 Task: Add a condition where "Hours since requester update Less than Forty" in new tickets in your groups.
Action: Mouse moved to (104, 378)
Screenshot: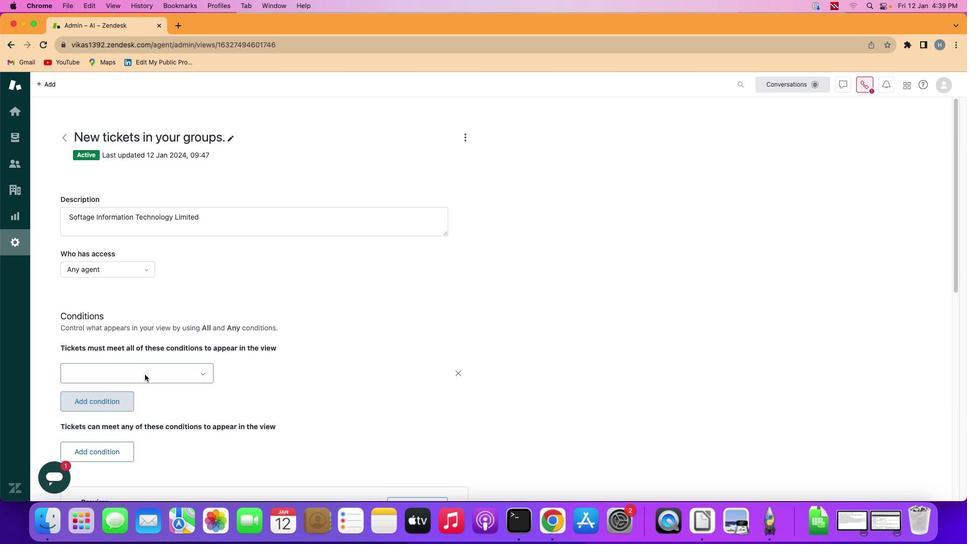
Action: Mouse pressed left at (104, 378)
Screenshot: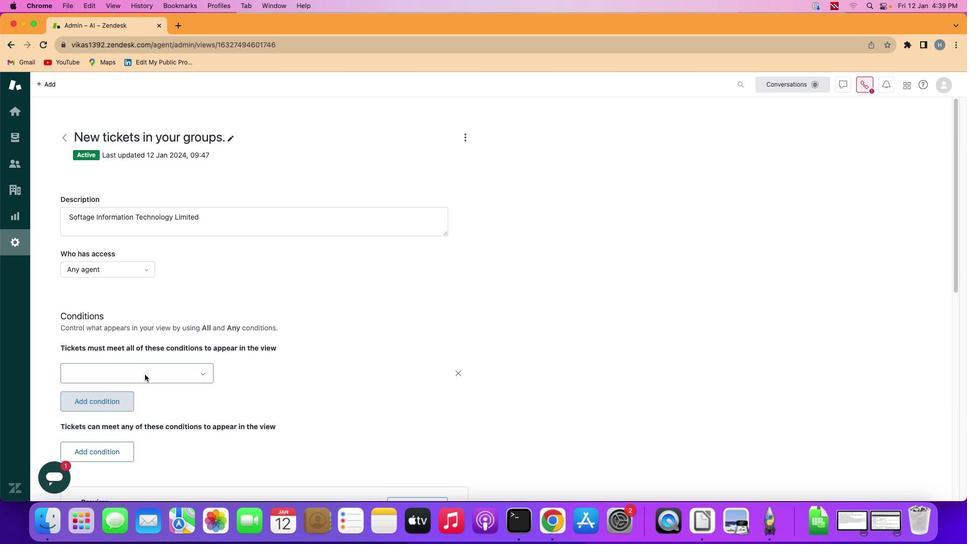 
Action: Mouse moved to (148, 378)
Screenshot: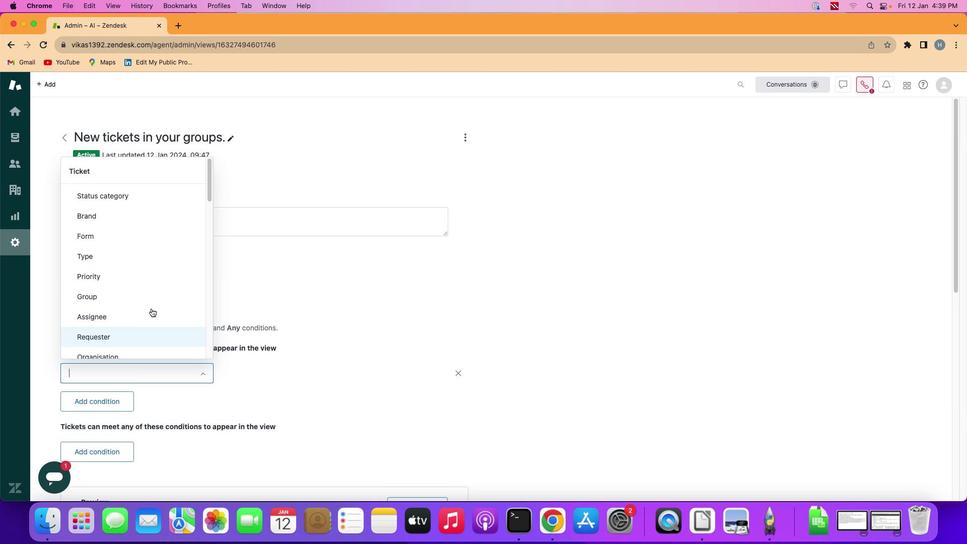 
Action: Mouse pressed left at (148, 378)
Screenshot: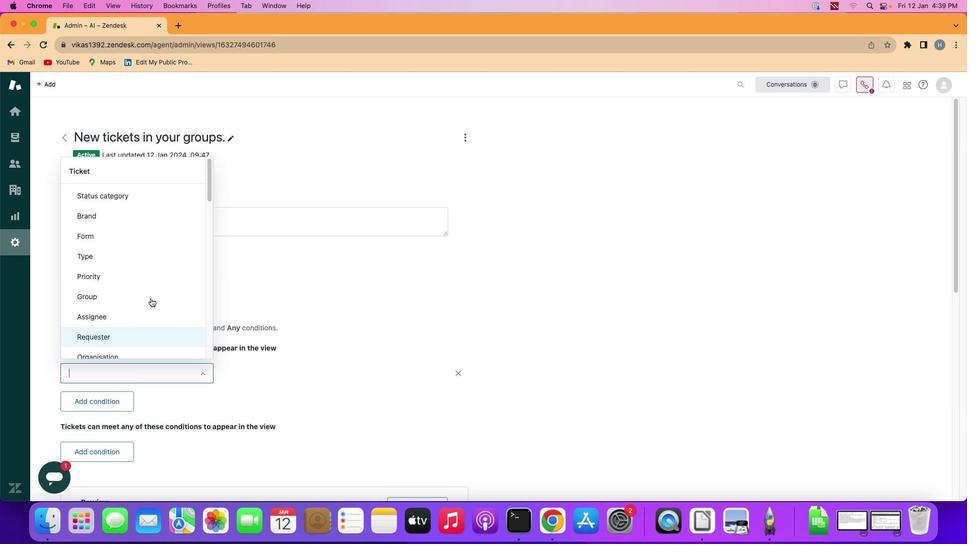 
Action: Mouse moved to (153, 271)
Screenshot: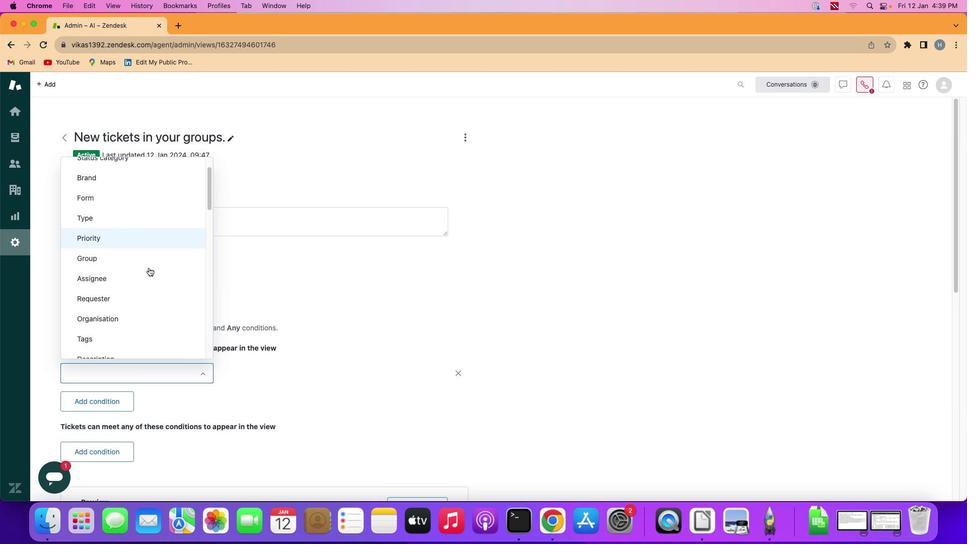 
Action: Mouse scrolled (153, 271) with delta (4, 3)
Screenshot: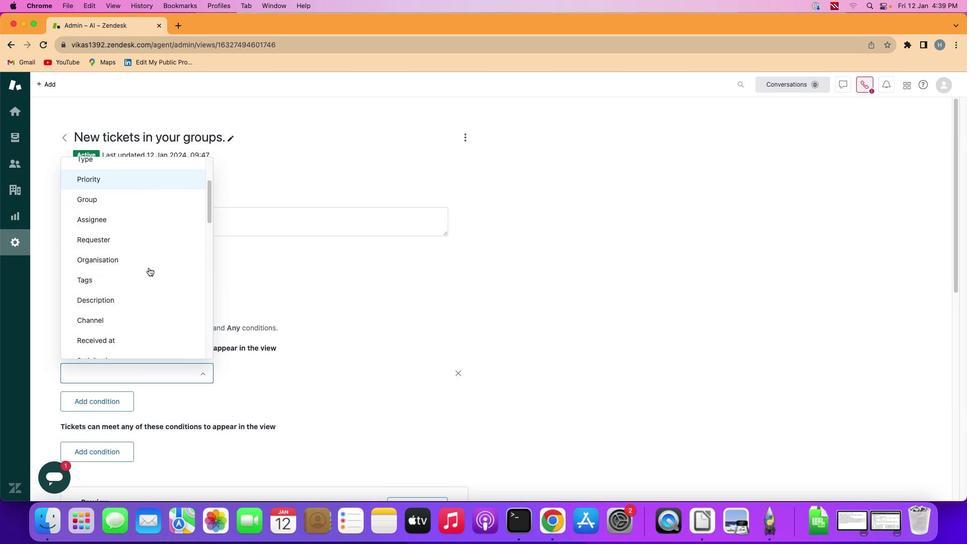 
Action: Mouse scrolled (153, 271) with delta (4, 3)
Screenshot: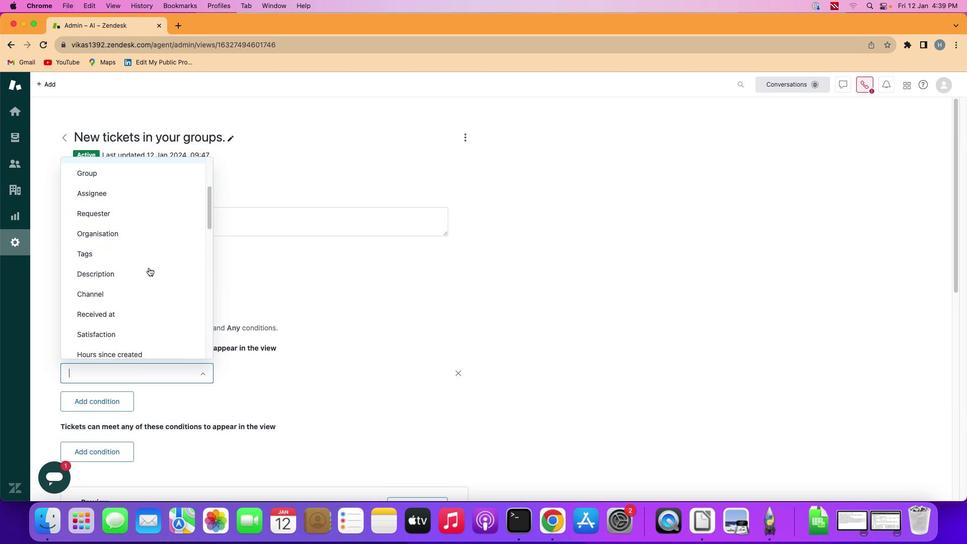 
Action: Mouse scrolled (153, 271) with delta (4, 3)
Screenshot: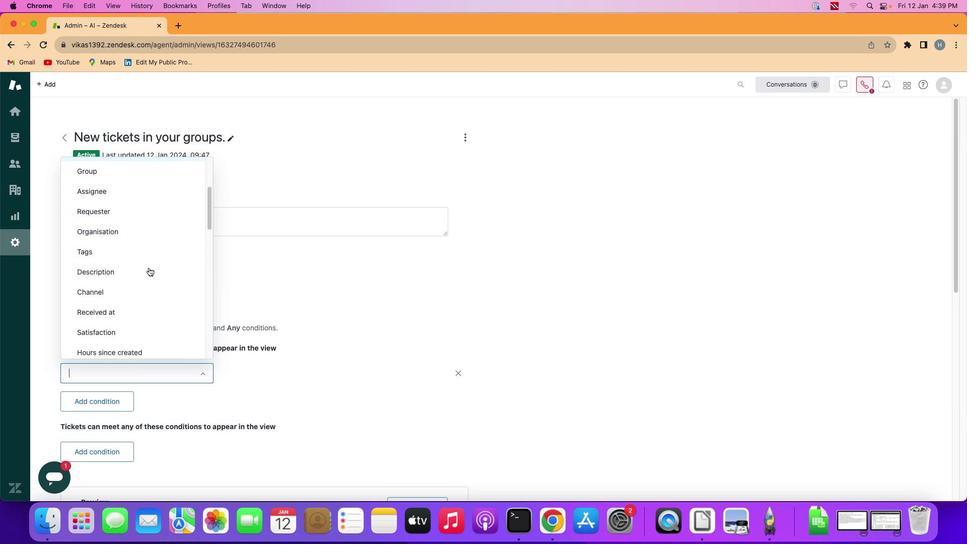 
Action: Mouse scrolled (153, 271) with delta (4, 3)
Screenshot: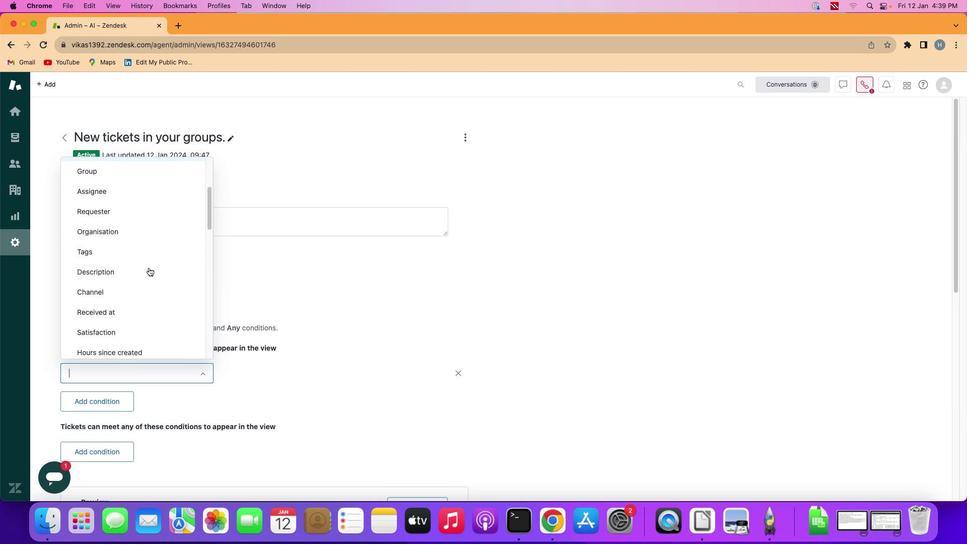 
Action: Mouse scrolled (153, 271) with delta (4, 3)
Screenshot: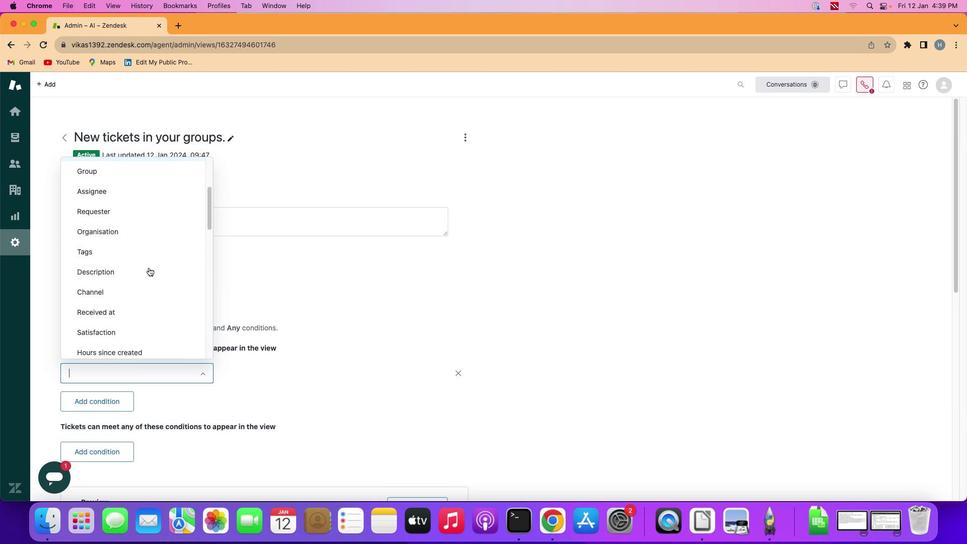 
Action: Mouse moved to (153, 272)
Screenshot: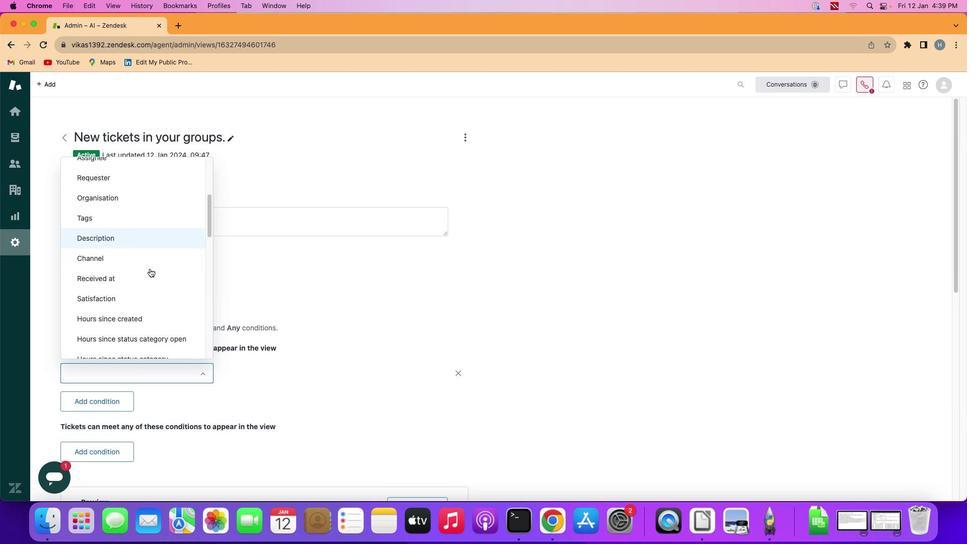 
Action: Mouse scrolled (153, 272) with delta (4, 3)
Screenshot: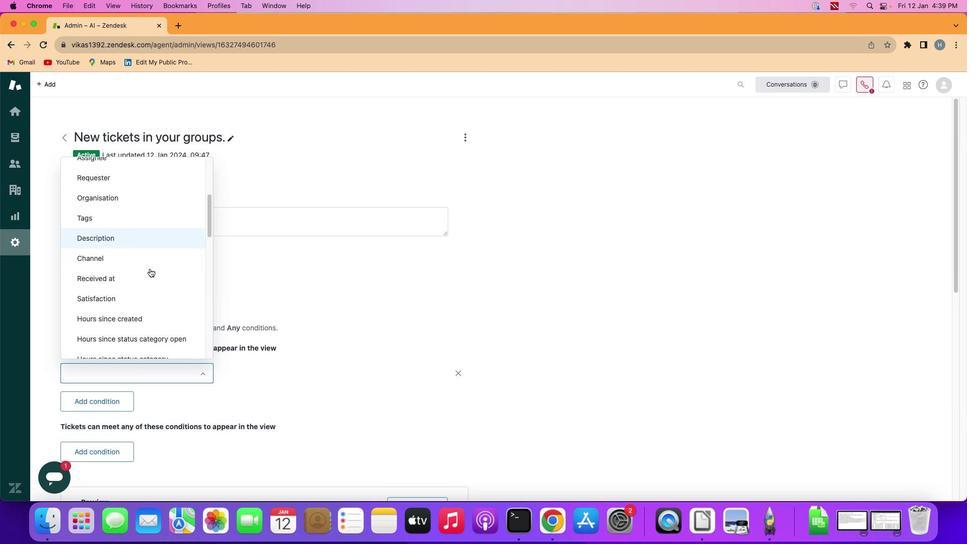 
Action: Mouse moved to (153, 272)
Screenshot: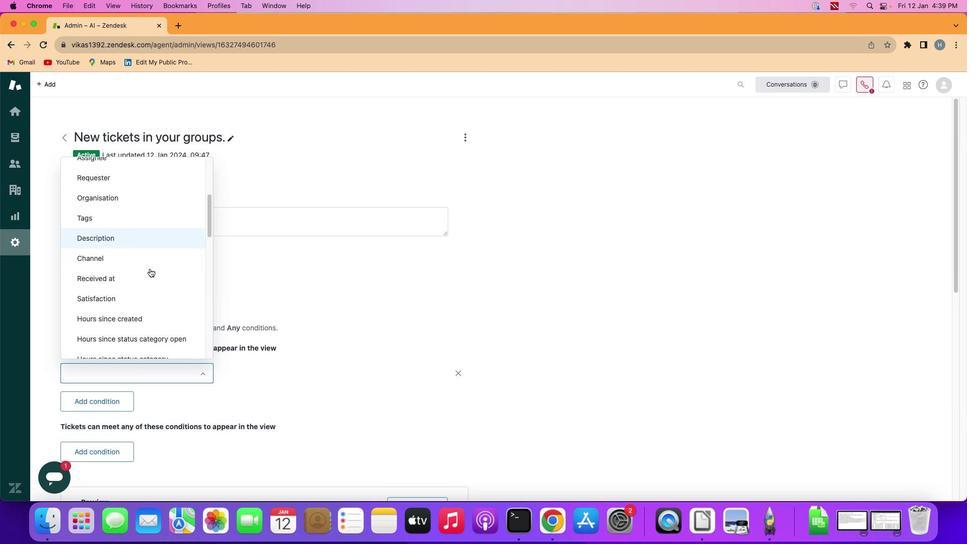 
Action: Mouse scrolled (153, 272) with delta (4, 3)
Screenshot: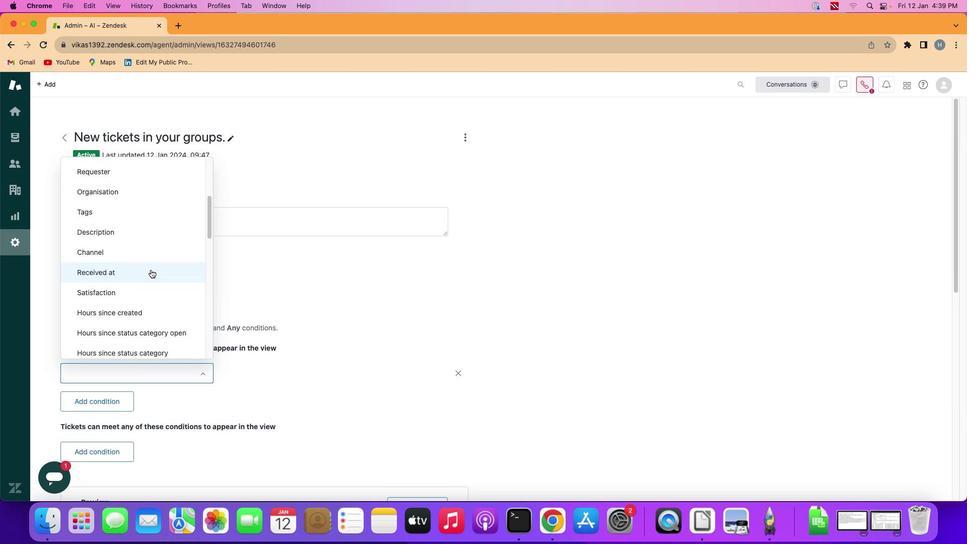 
Action: Mouse moved to (153, 272)
Screenshot: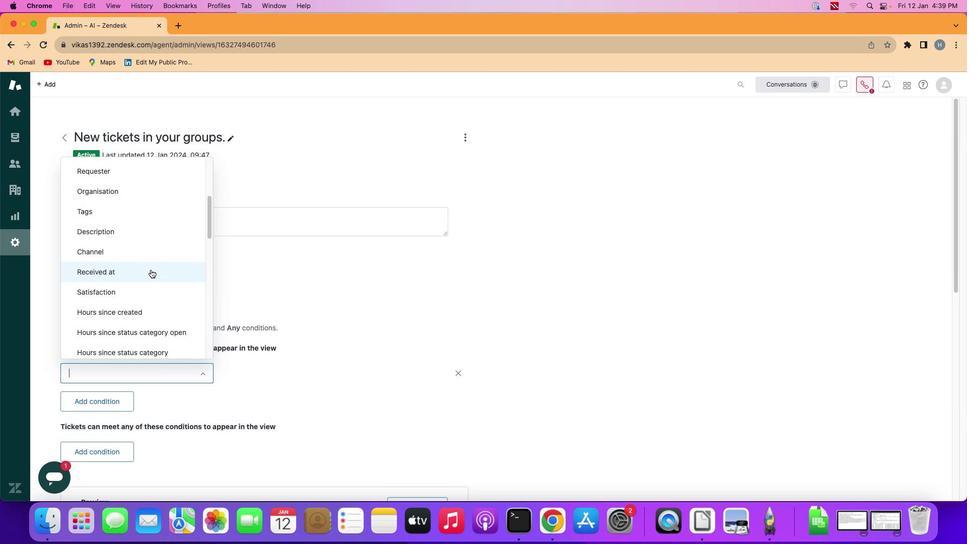 
Action: Mouse scrolled (153, 272) with delta (4, 3)
Screenshot: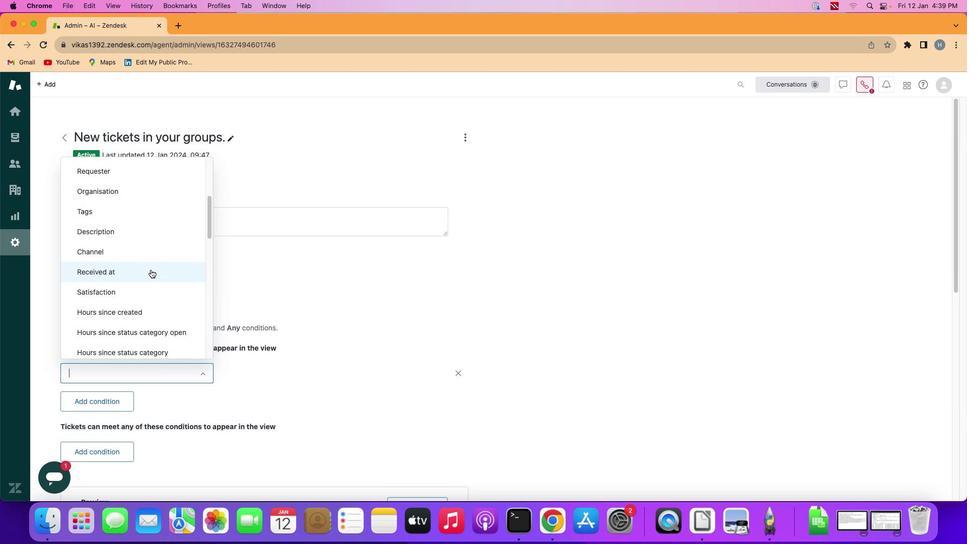 
Action: Mouse scrolled (153, 272) with delta (4, 3)
Screenshot: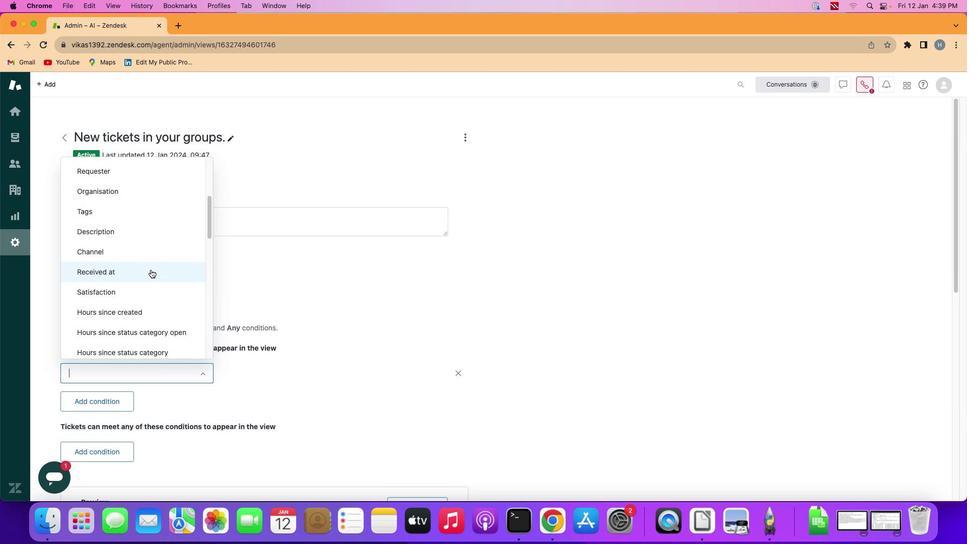 
Action: Mouse moved to (155, 274)
Screenshot: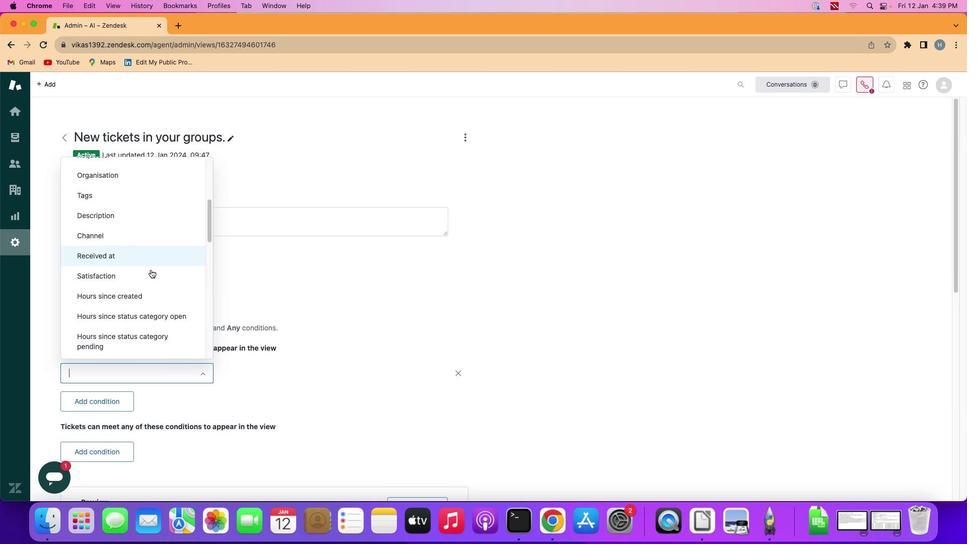 
Action: Mouse scrolled (155, 274) with delta (4, 3)
Screenshot: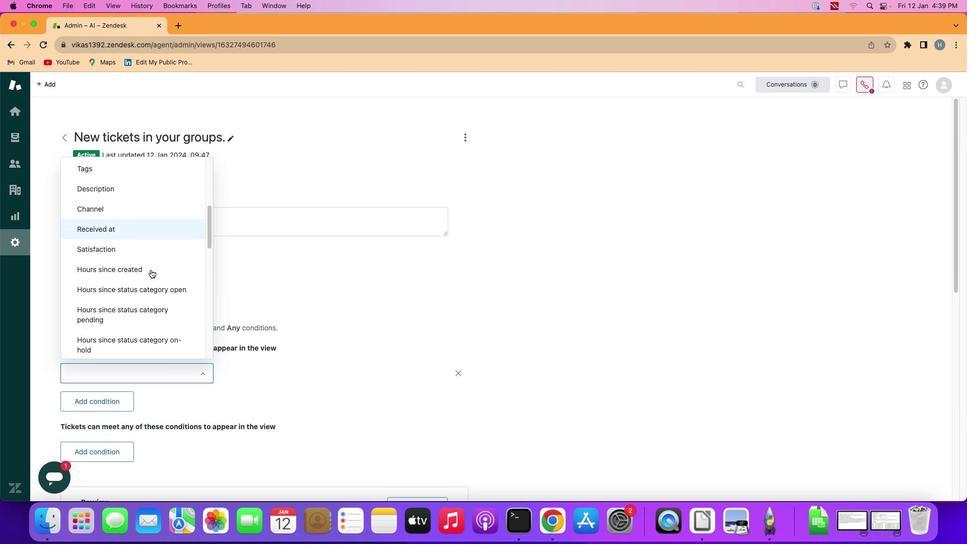 
Action: Mouse scrolled (155, 274) with delta (4, 3)
Screenshot: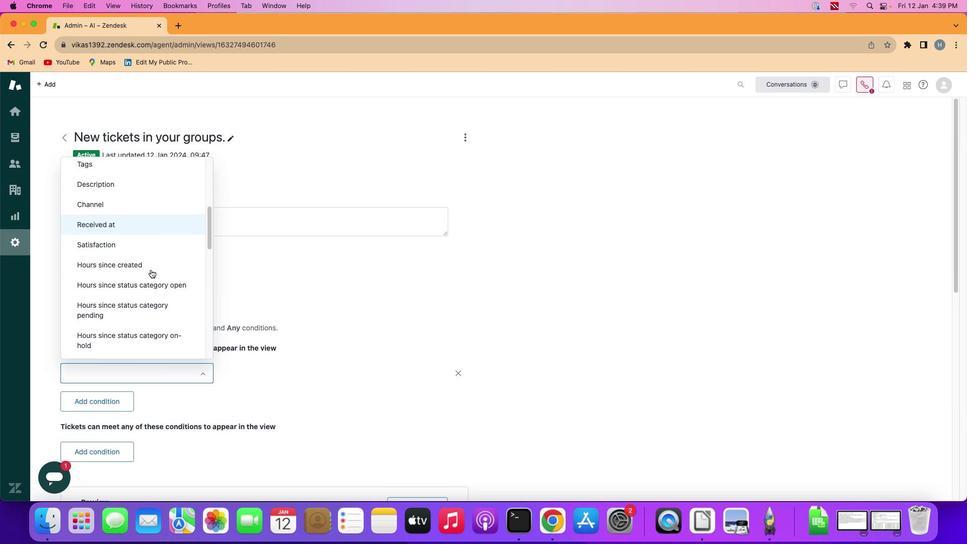 
Action: Mouse scrolled (155, 274) with delta (4, 3)
Screenshot: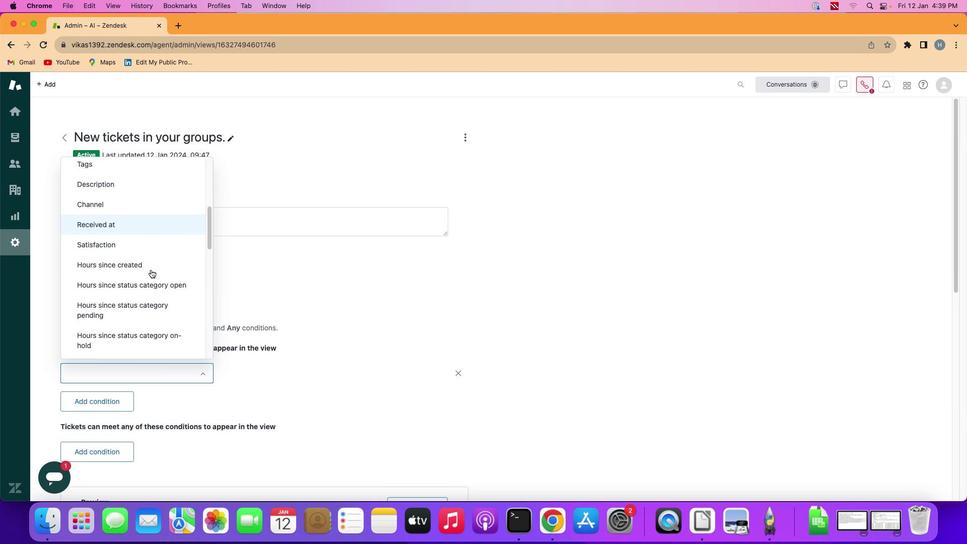 
Action: Mouse scrolled (155, 274) with delta (4, 3)
Screenshot: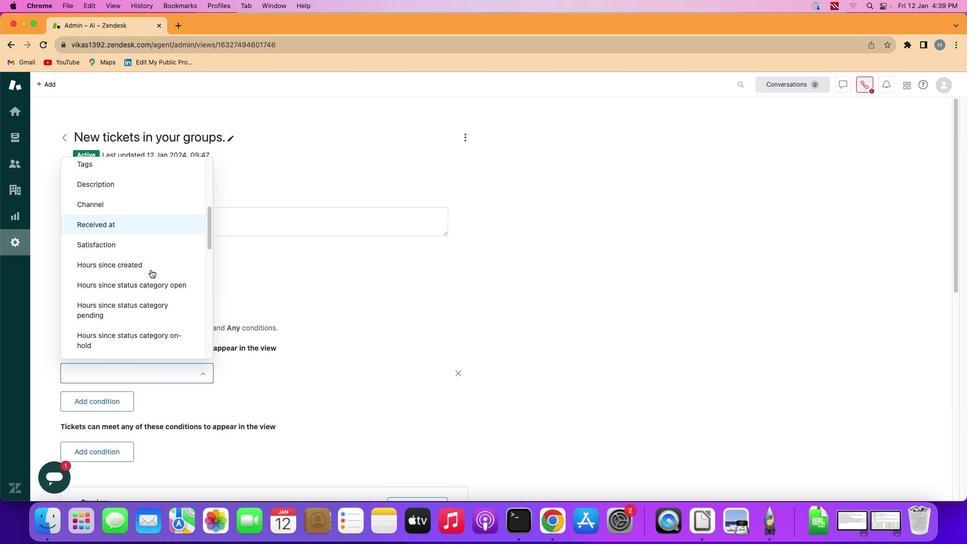 
Action: Mouse scrolled (155, 274) with delta (4, 3)
Screenshot: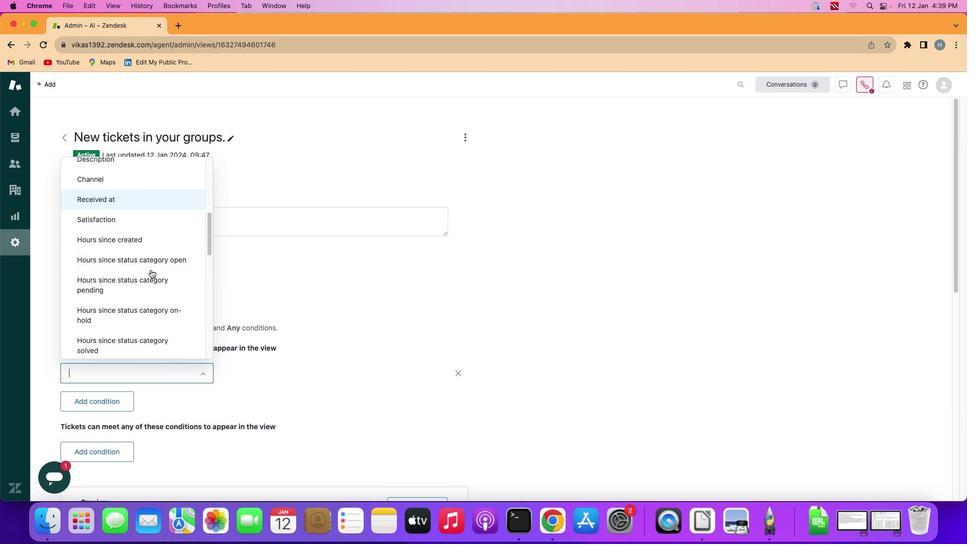 
Action: Mouse scrolled (155, 274) with delta (4, 3)
Screenshot: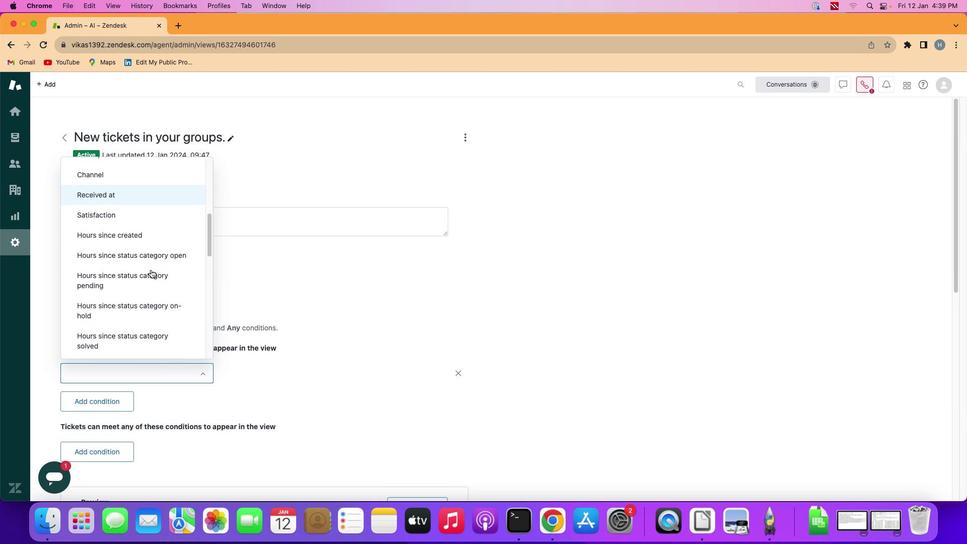 
Action: Mouse scrolled (155, 274) with delta (4, 3)
Screenshot: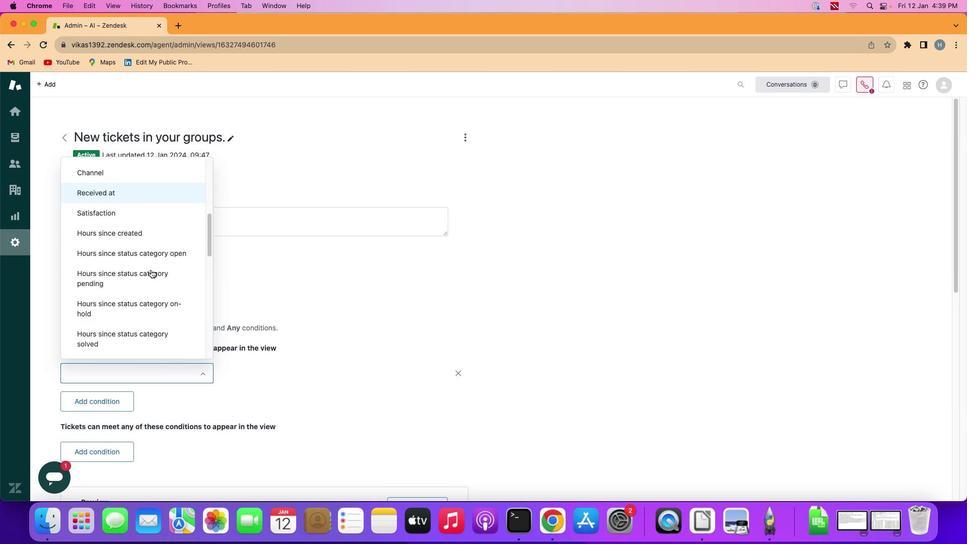 
Action: Mouse scrolled (155, 274) with delta (4, 3)
Screenshot: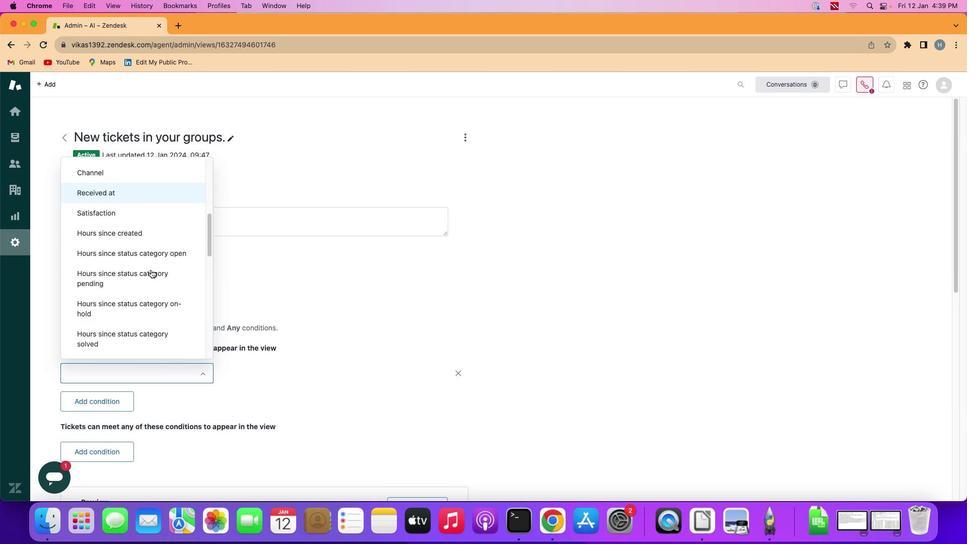 
Action: Mouse scrolled (155, 274) with delta (4, 3)
Screenshot: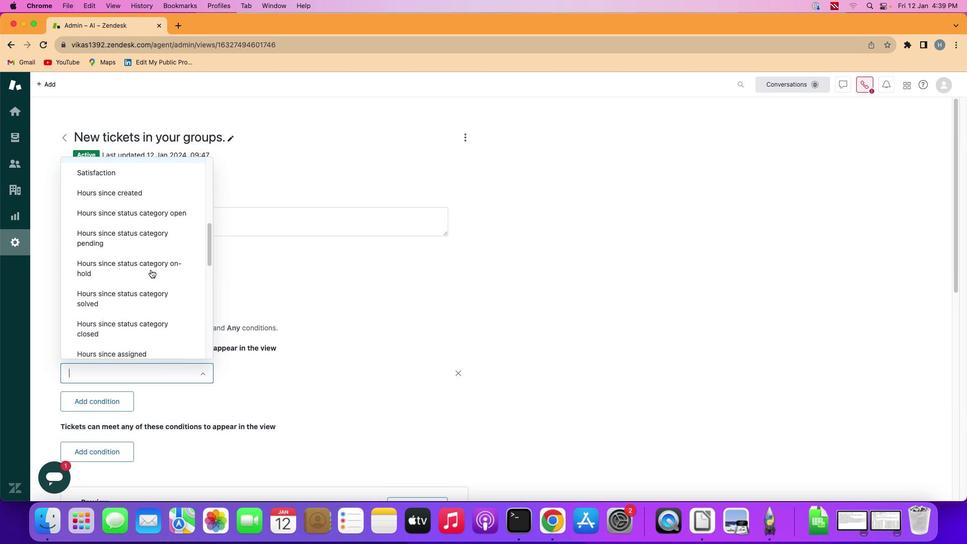 
Action: Mouse scrolled (155, 274) with delta (4, 3)
Screenshot: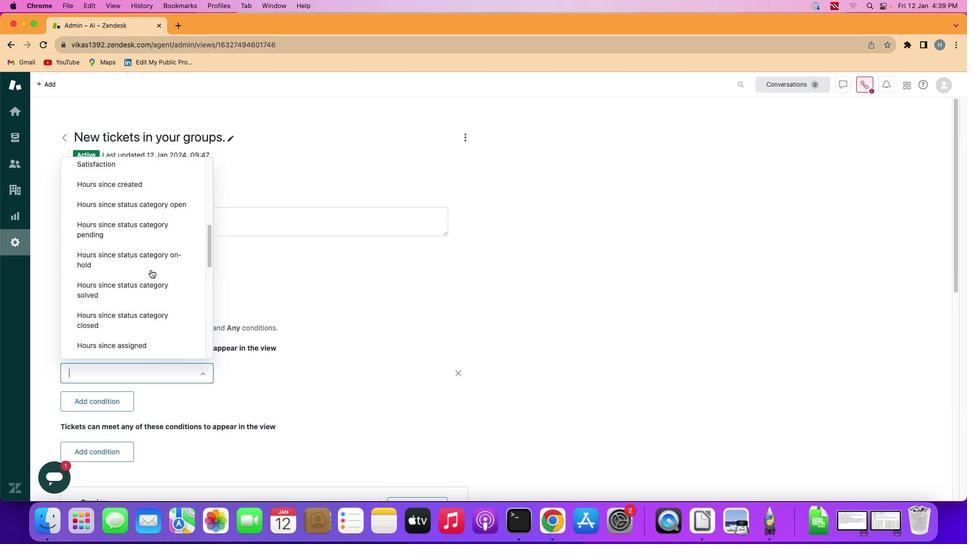 
Action: Mouse scrolled (155, 274) with delta (4, 3)
Screenshot: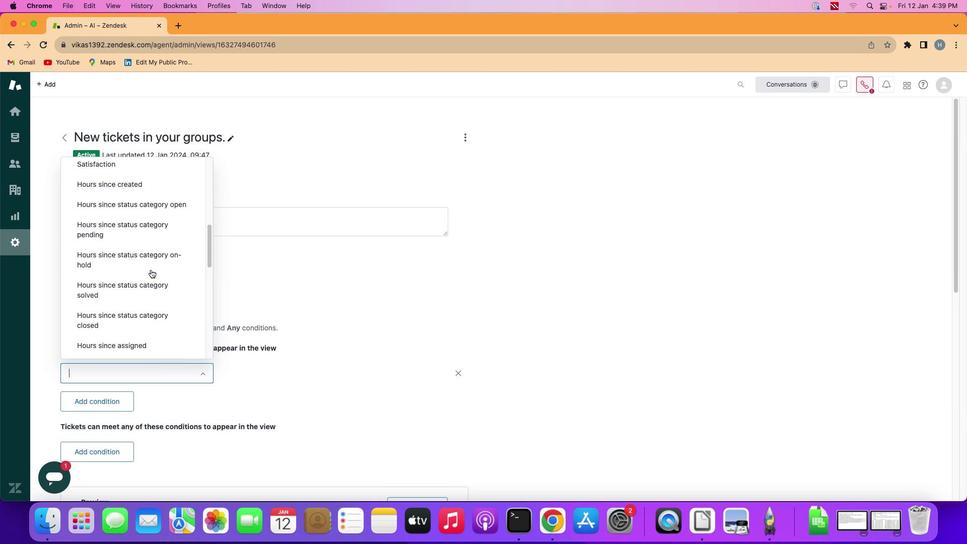 
Action: Mouse scrolled (155, 274) with delta (4, 3)
Screenshot: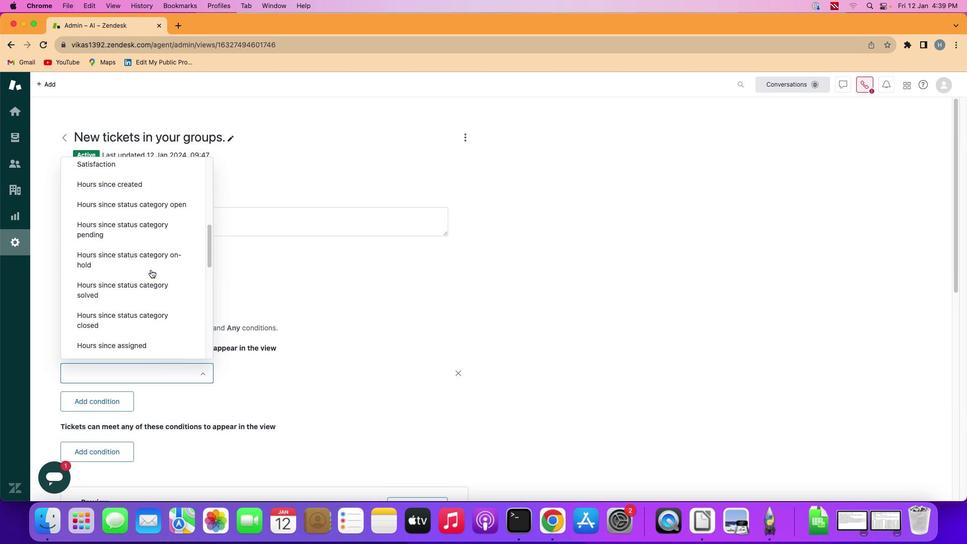 
Action: Mouse scrolled (155, 274) with delta (4, 3)
Screenshot: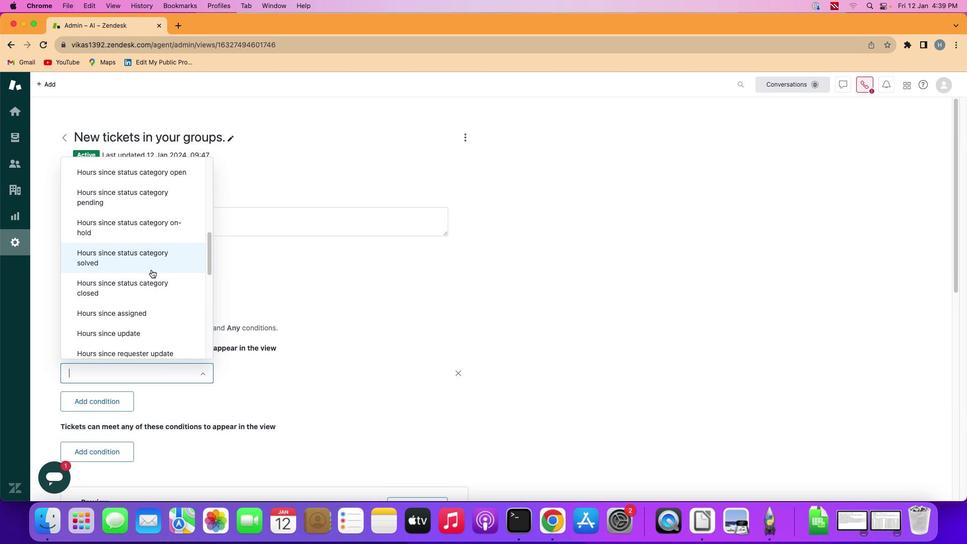 
Action: Mouse scrolled (155, 274) with delta (4, 3)
Screenshot: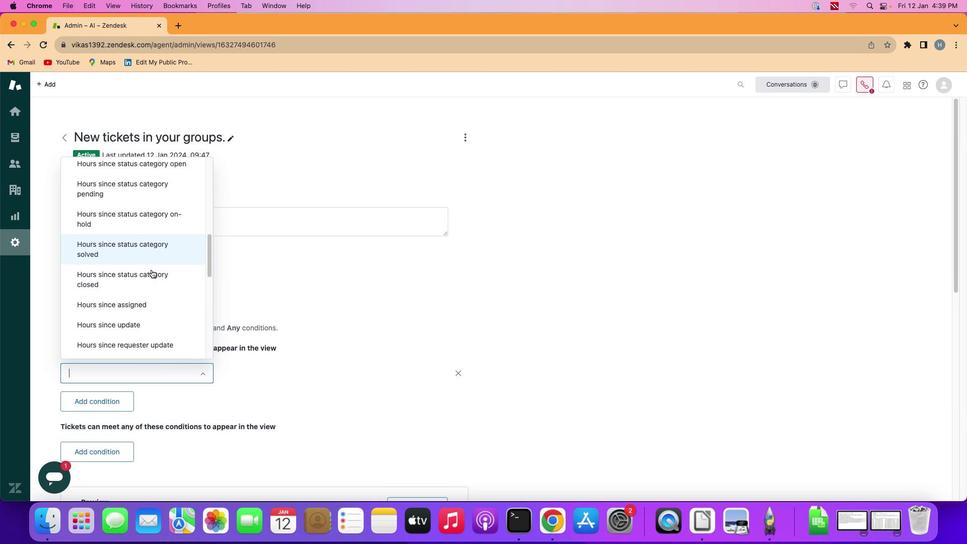 
Action: Mouse scrolled (155, 274) with delta (4, 3)
Screenshot: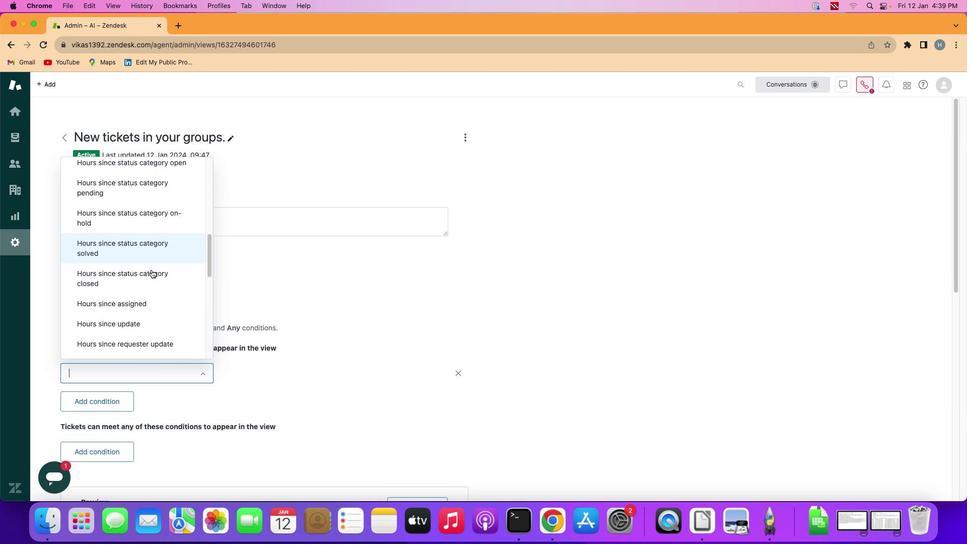 
Action: Mouse moved to (155, 274)
Screenshot: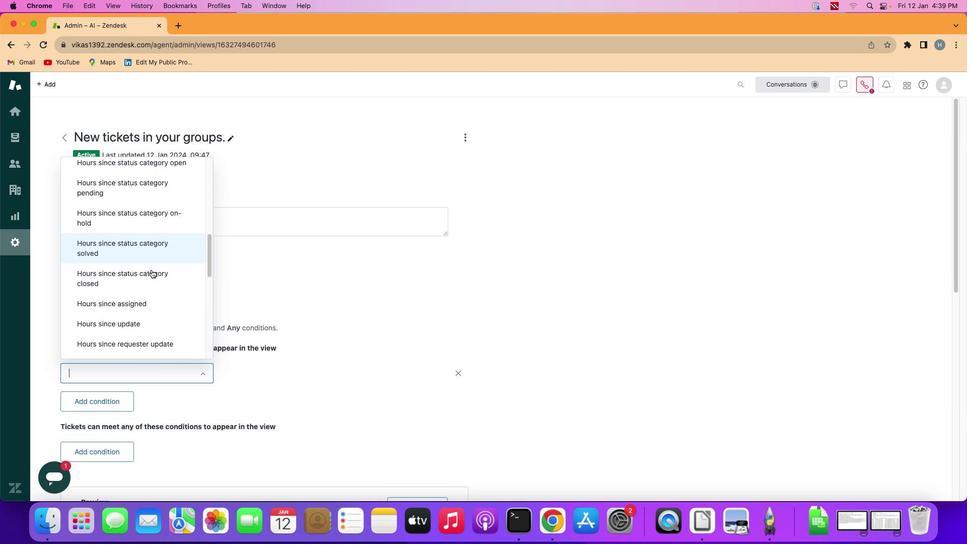 
Action: Mouse scrolled (155, 274) with delta (4, 3)
Screenshot: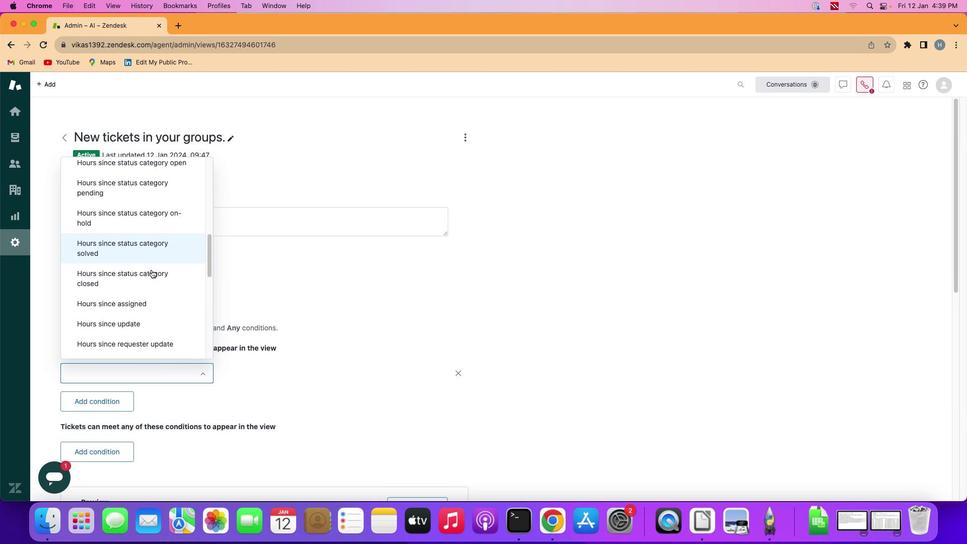 
Action: Mouse scrolled (155, 274) with delta (4, 3)
Screenshot: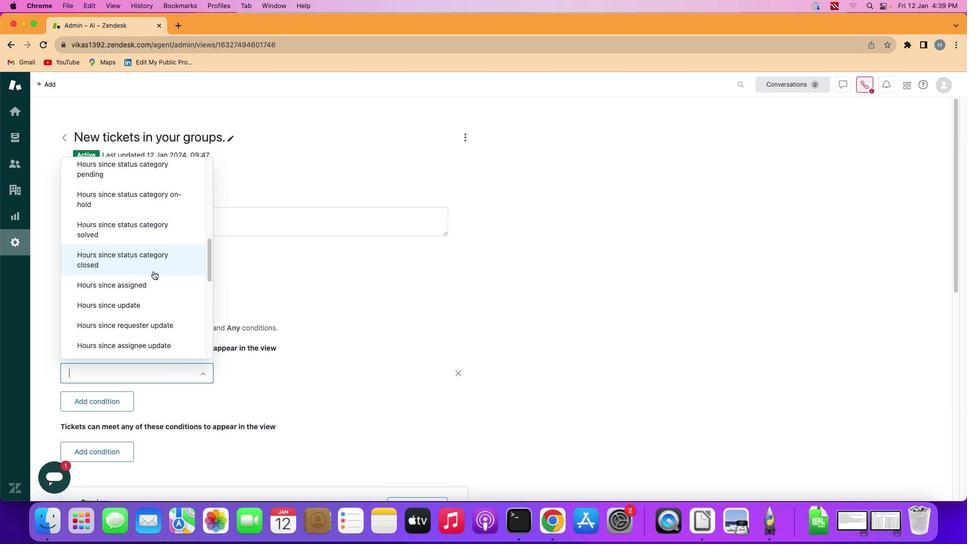 
Action: Mouse scrolled (155, 274) with delta (4, 3)
Screenshot: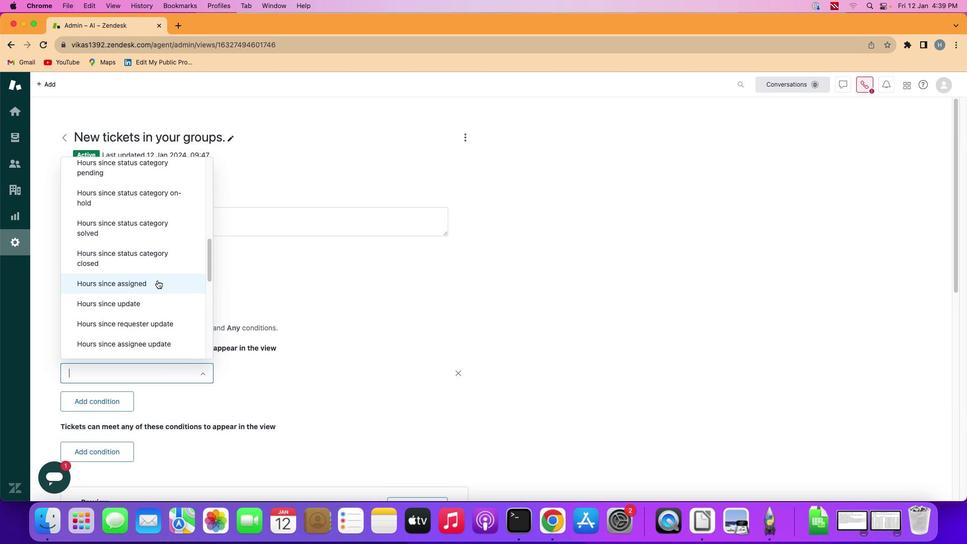 
Action: Mouse moved to (155, 274)
Screenshot: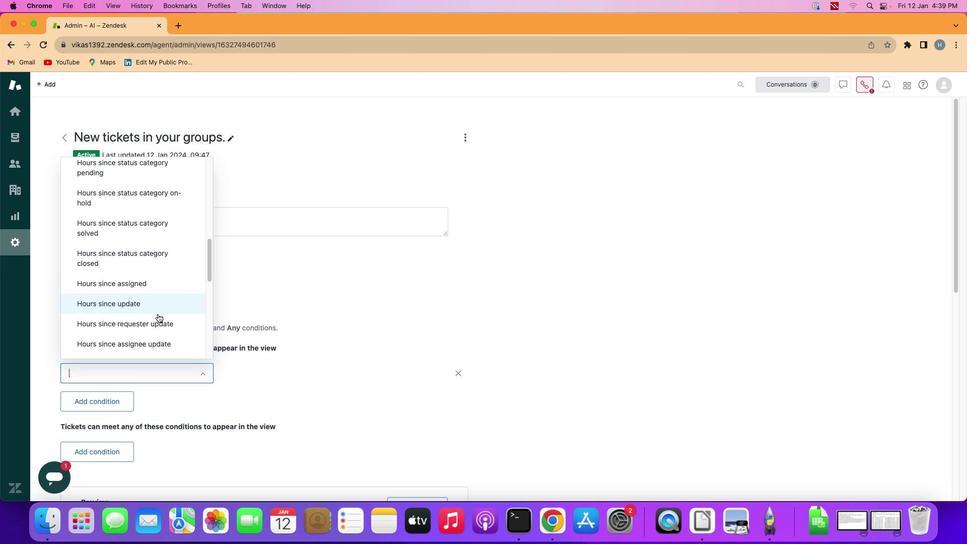 
Action: Mouse scrolled (155, 274) with delta (4, 3)
Screenshot: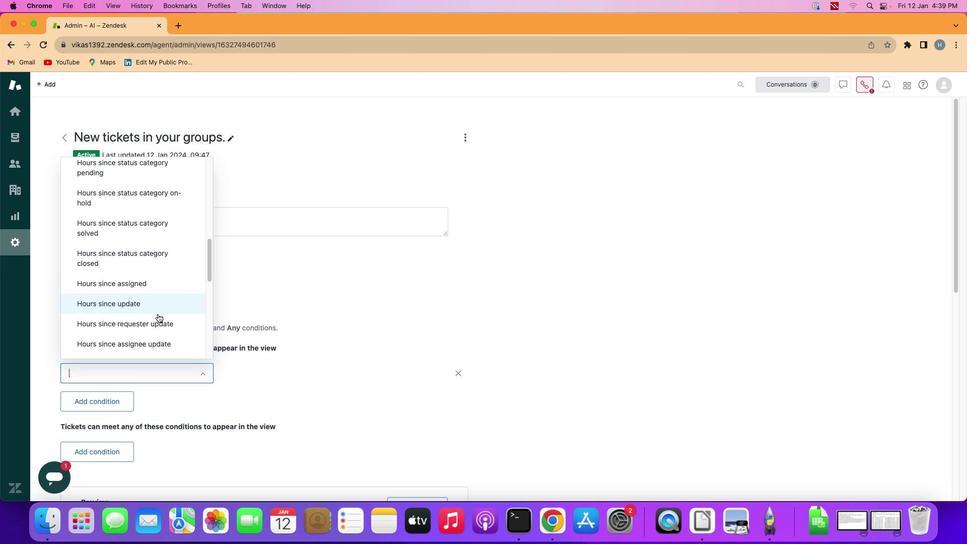
Action: Mouse moved to (155, 274)
Screenshot: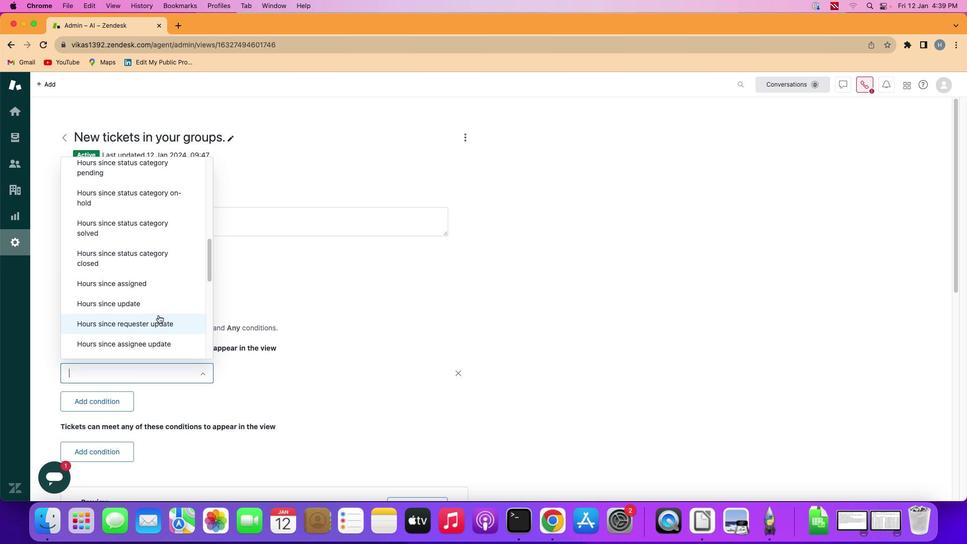 
Action: Mouse scrolled (155, 274) with delta (4, 3)
Screenshot: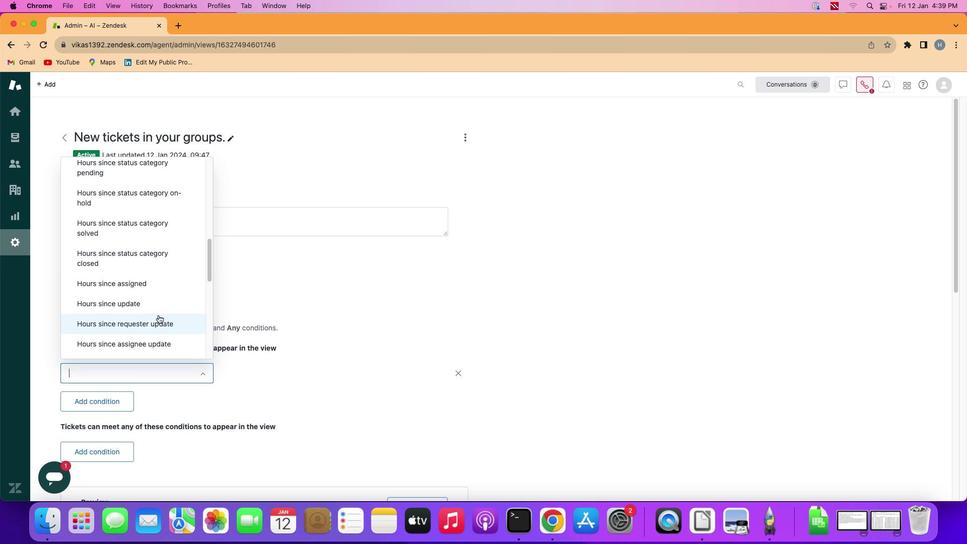 
Action: Mouse moved to (162, 320)
Screenshot: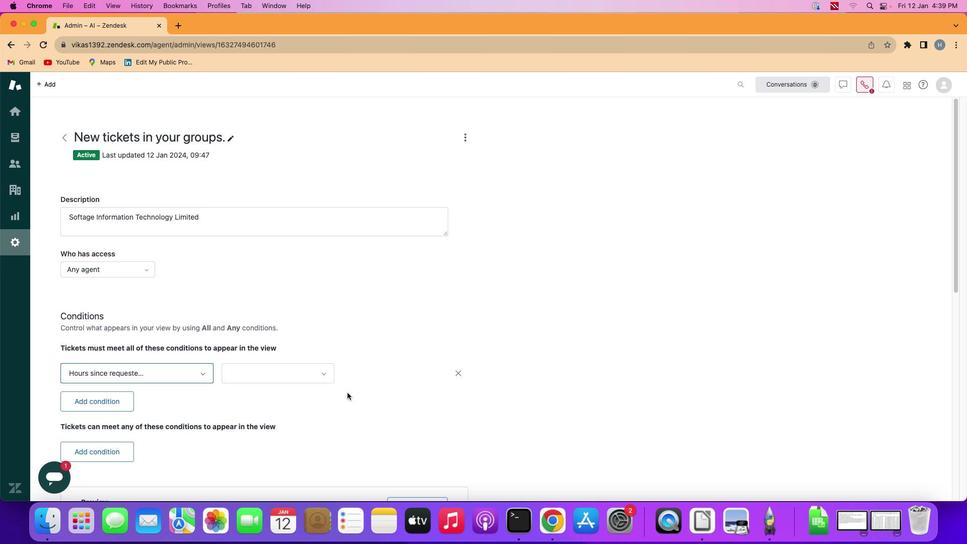 
Action: Mouse pressed left at (162, 320)
Screenshot: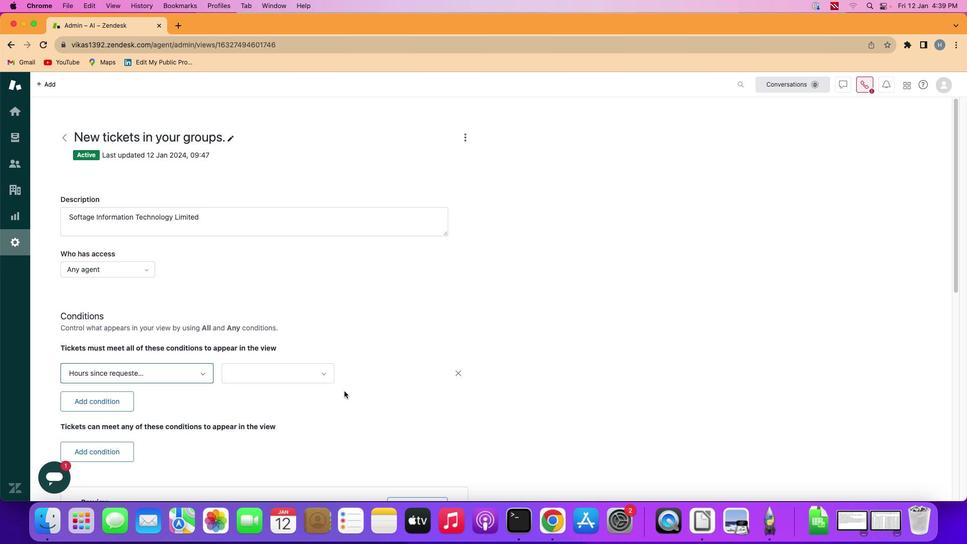 
Action: Mouse moved to (320, 377)
Screenshot: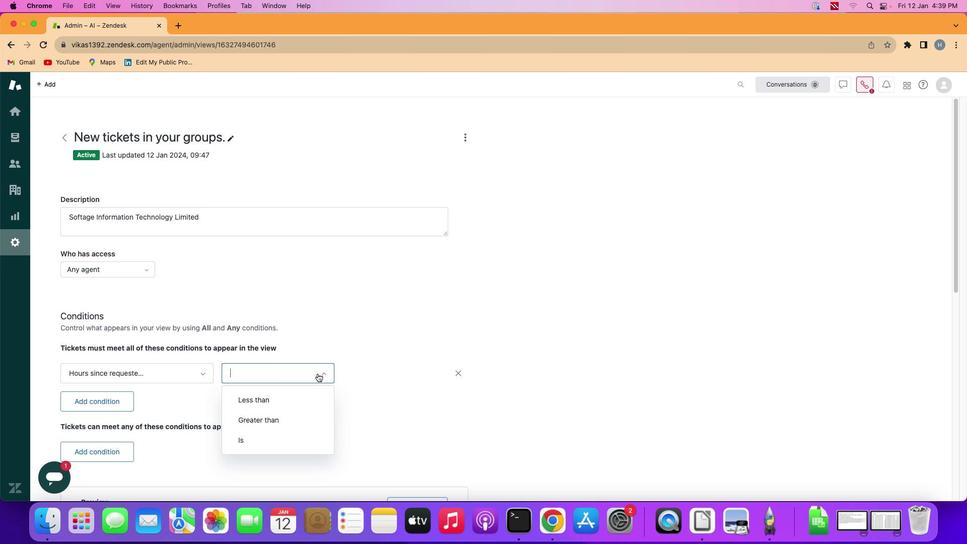 
Action: Mouse pressed left at (320, 377)
Screenshot: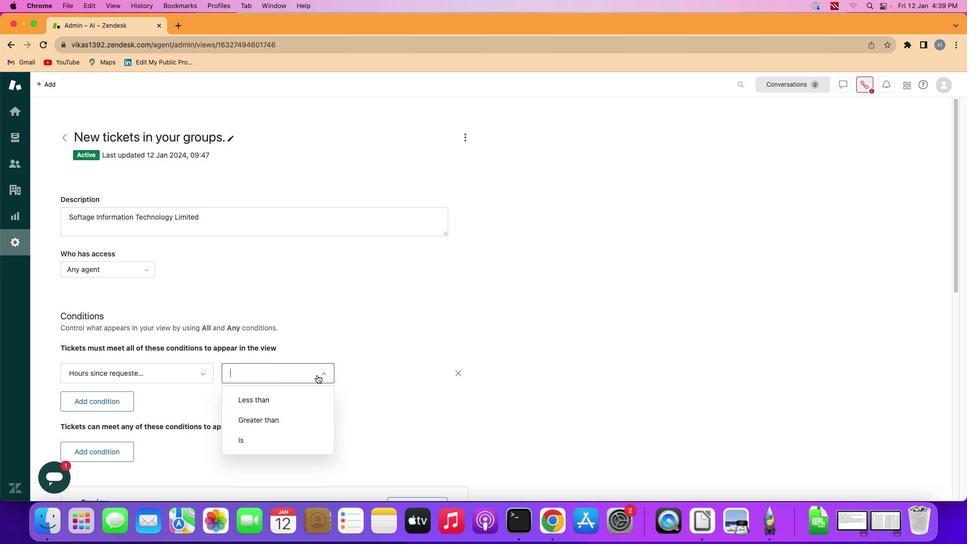 
Action: Mouse moved to (307, 397)
Screenshot: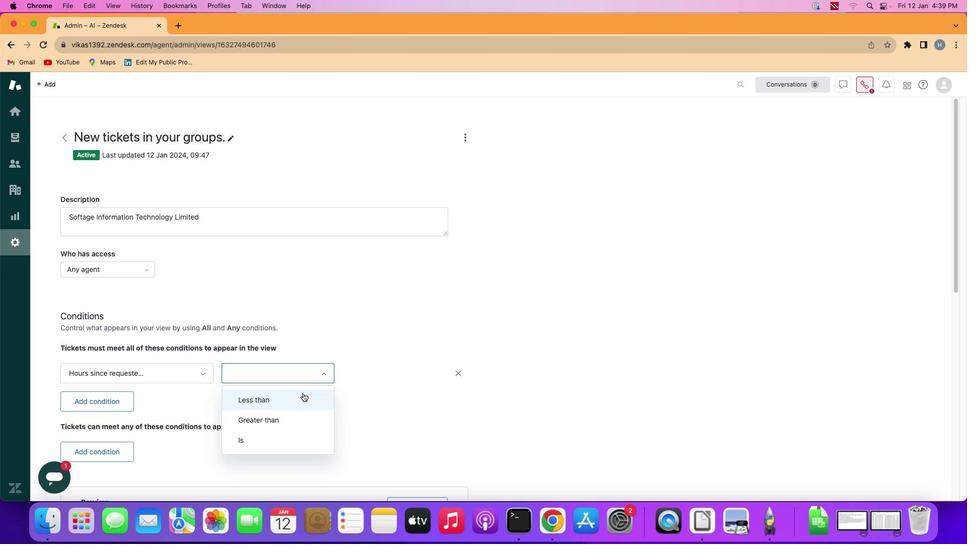 
Action: Mouse pressed left at (307, 397)
Screenshot: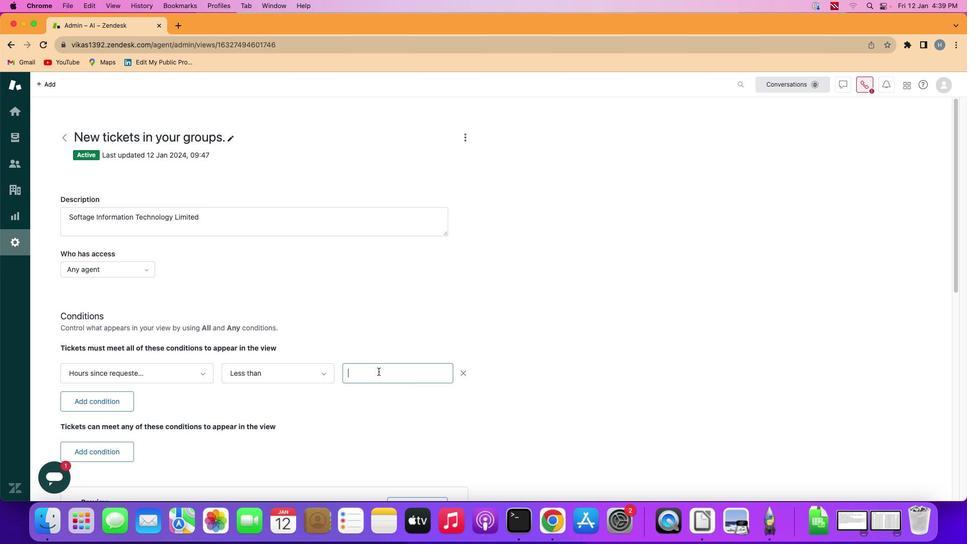 
Action: Mouse moved to (383, 375)
Screenshot: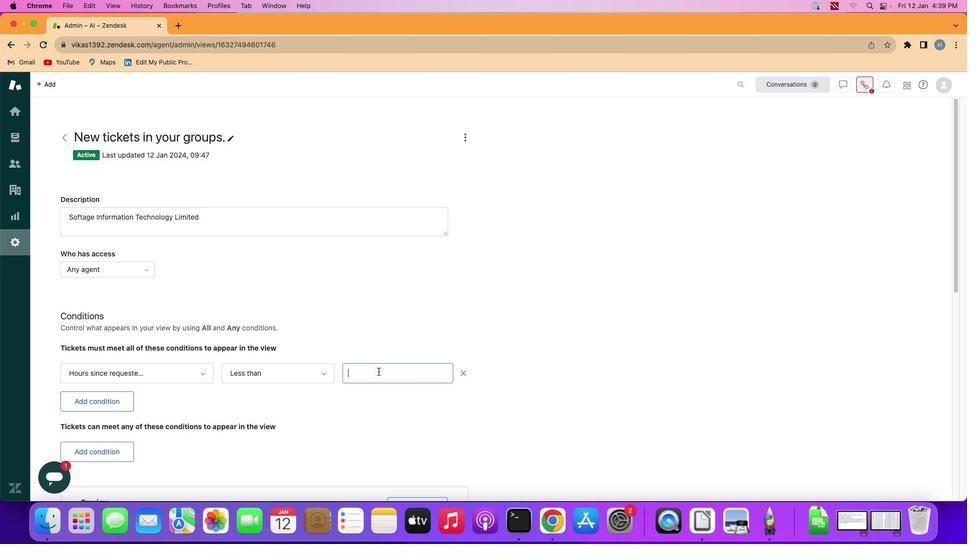 
Action: Mouse pressed left at (383, 375)
Screenshot: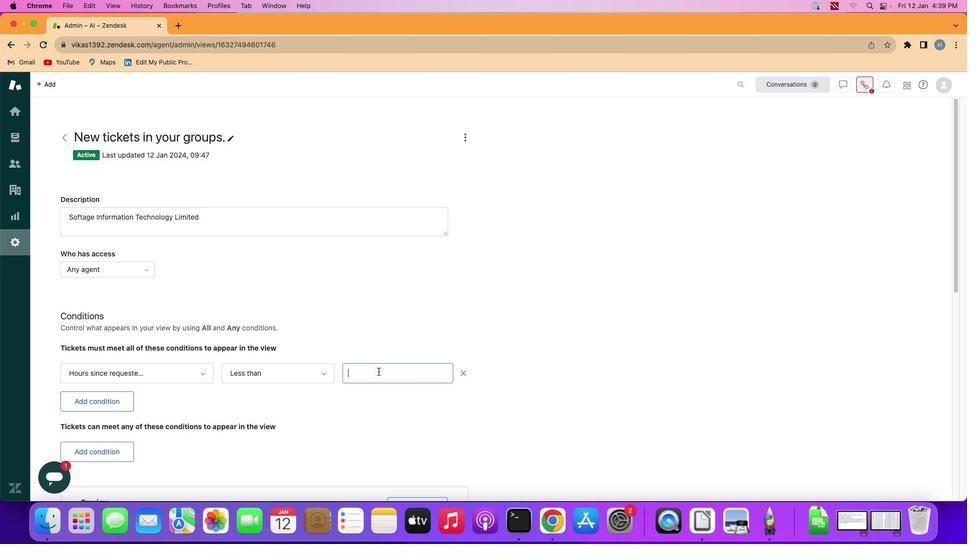 
Action: Key pressed Key.shift'F''o''r''t''y'
Screenshot: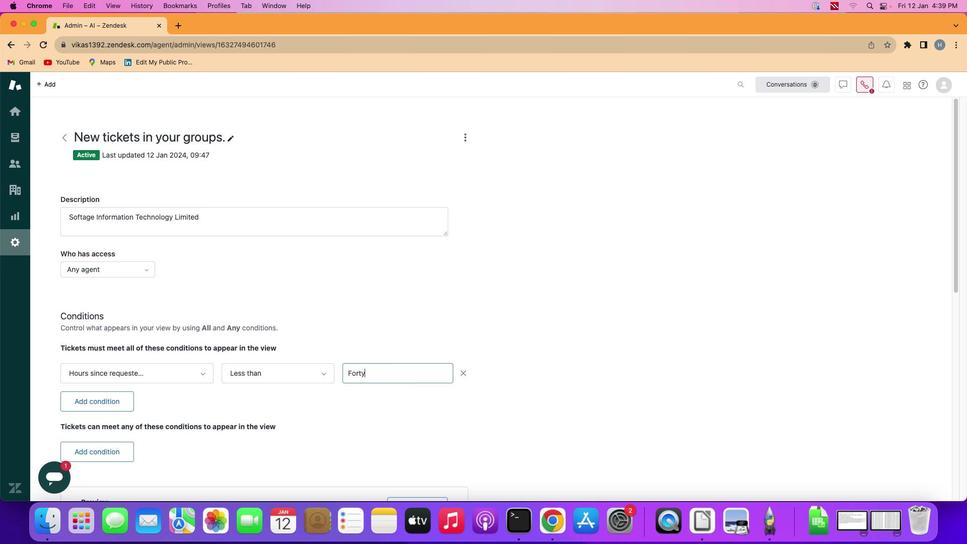 
Action: Mouse moved to (391, 403)
Screenshot: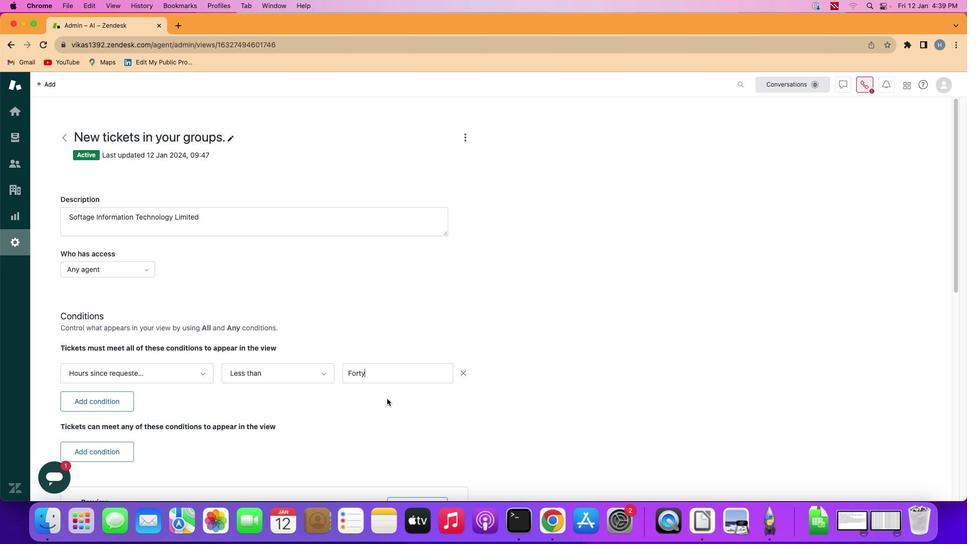 
